 Task: Add Forager Cashewmilk Yogurt Strawberry to the cart.
Action: Mouse pressed left at (16, 80)
Screenshot: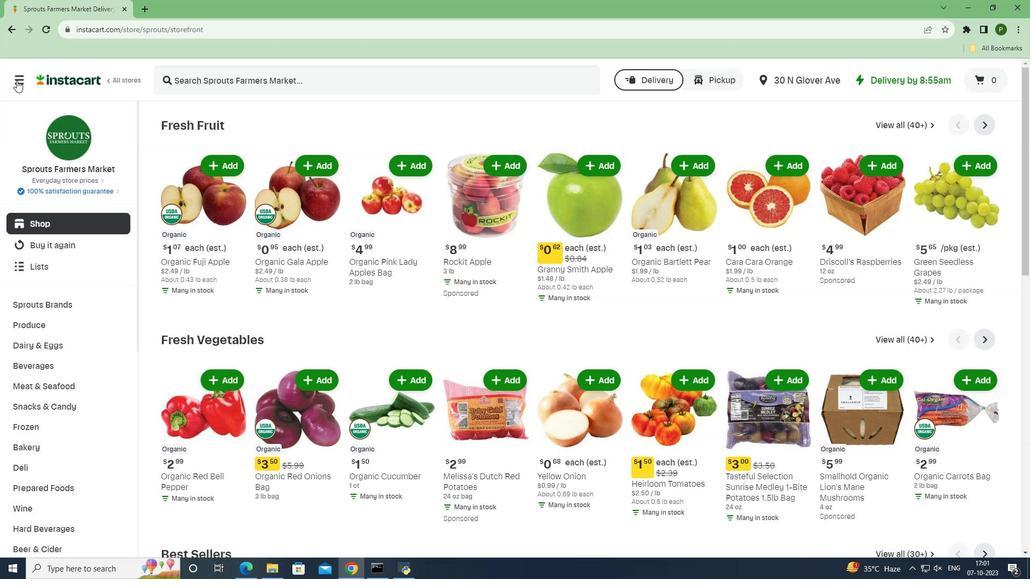 
Action: Mouse moved to (25, 287)
Screenshot: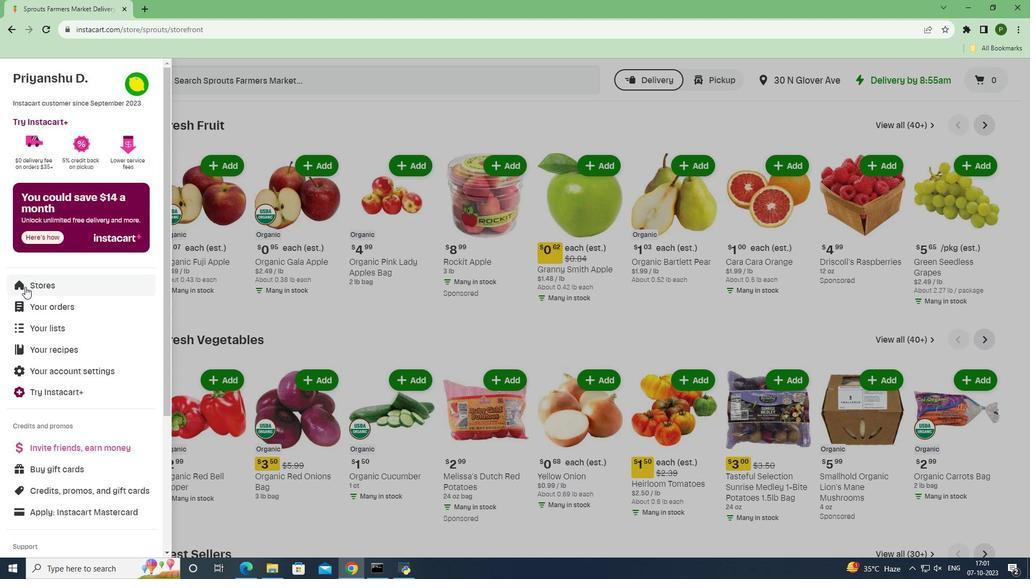 
Action: Mouse pressed left at (25, 287)
Screenshot: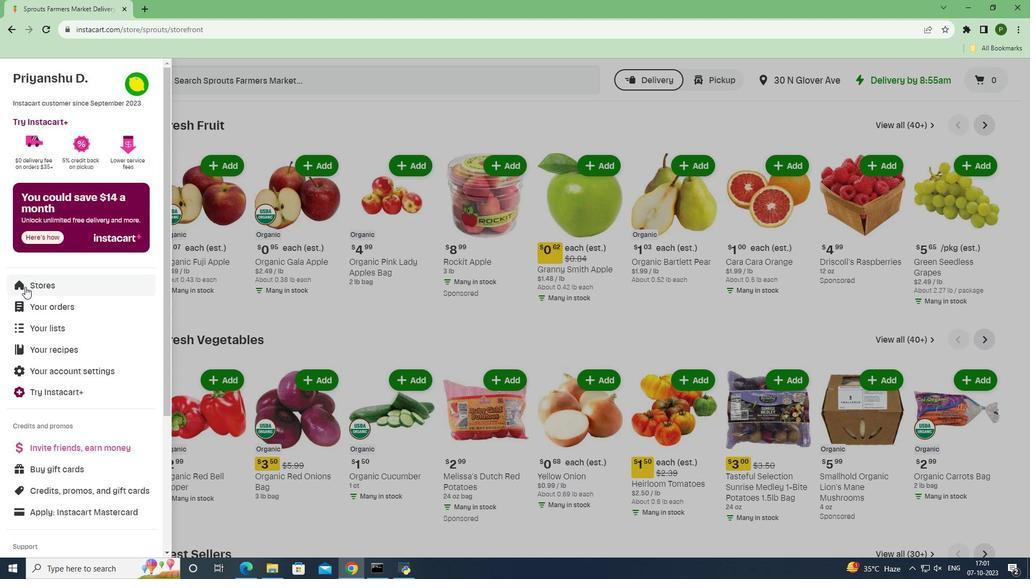
Action: Mouse moved to (246, 122)
Screenshot: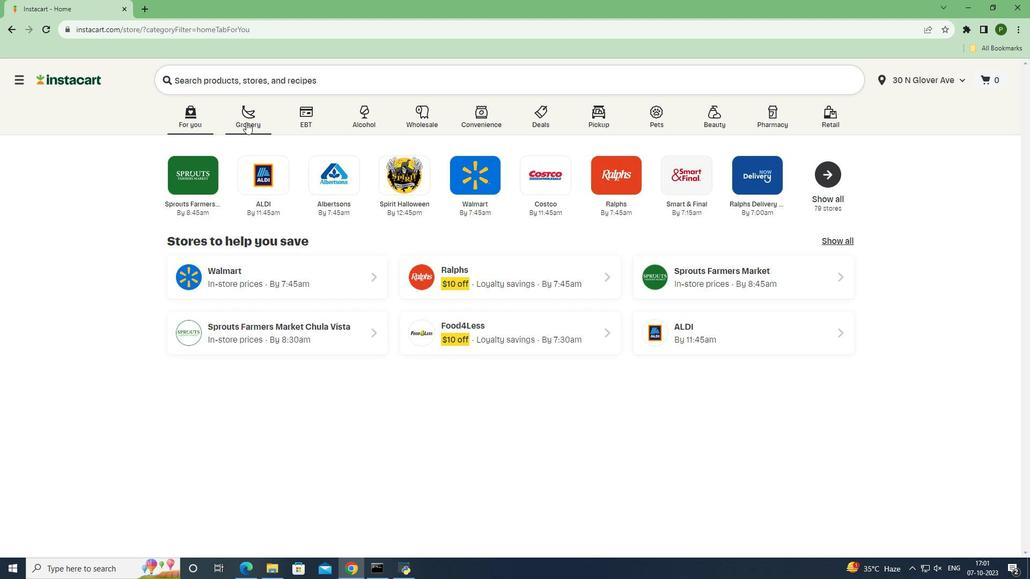 
Action: Mouse pressed left at (246, 122)
Screenshot: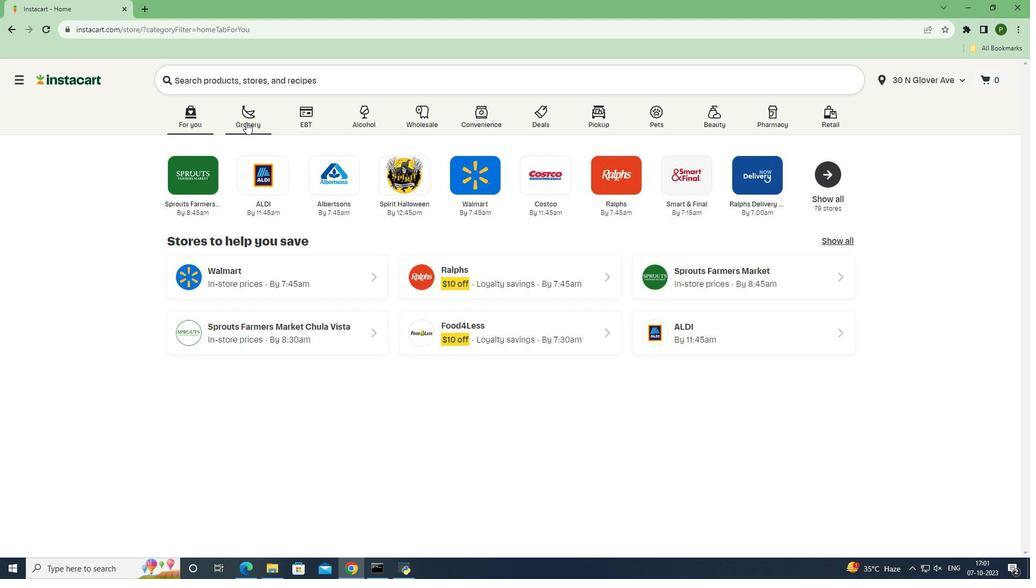 
Action: Mouse moved to (472, 236)
Screenshot: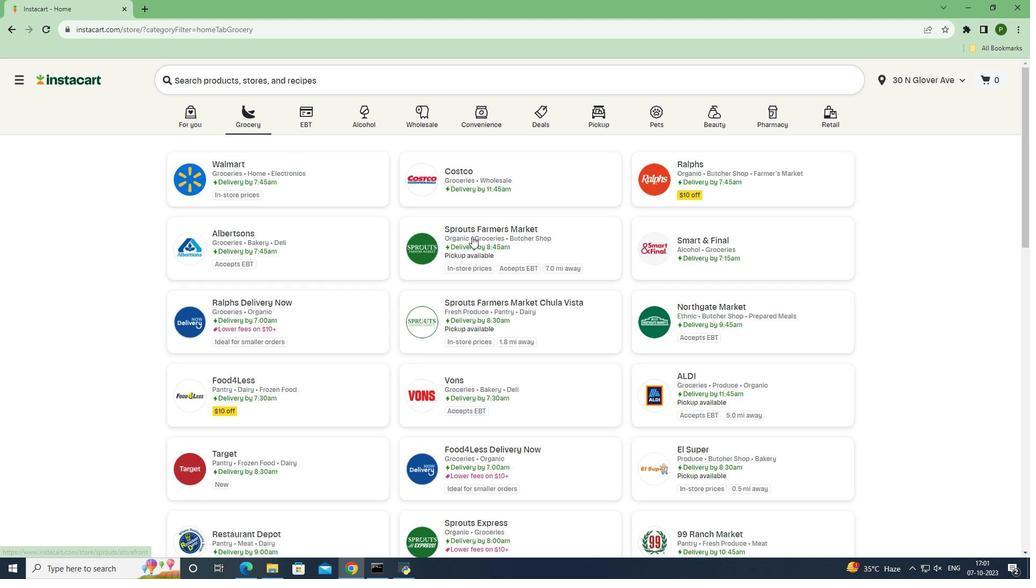
Action: Mouse pressed left at (472, 236)
Screenshot: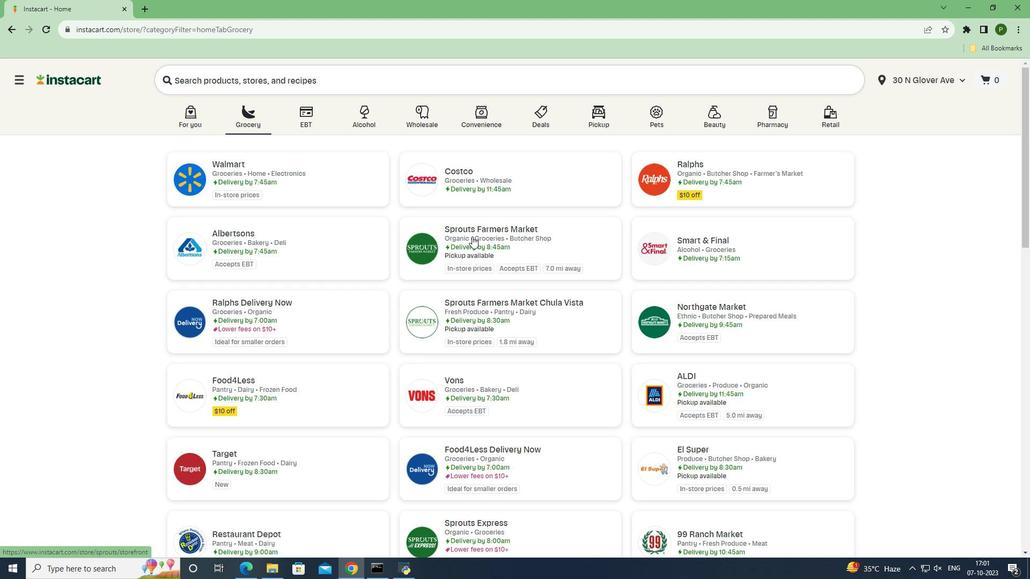 
Action: Mouse moved to (56, 346)
Screenshot: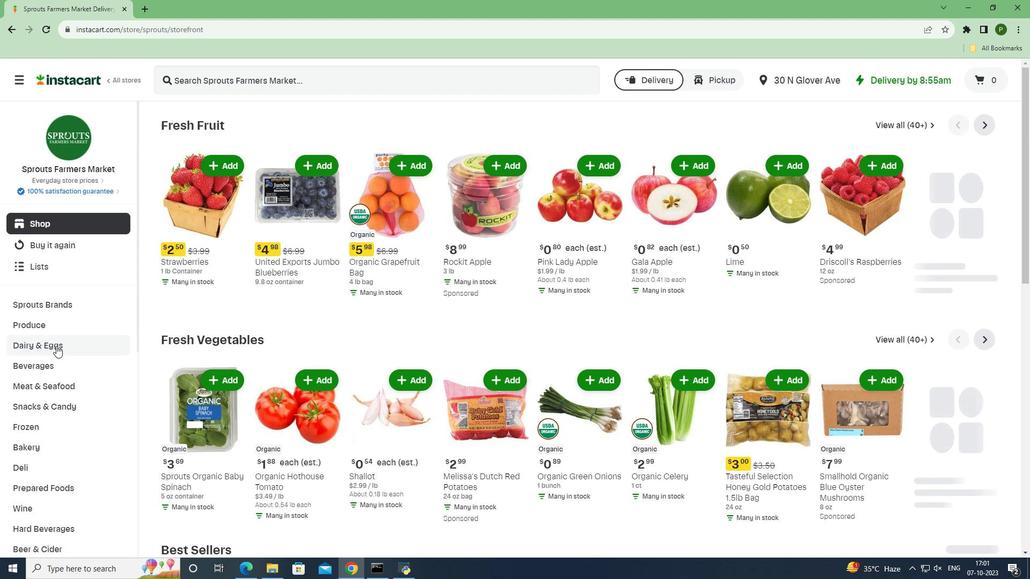 
Action: Mouse pressed left at (56, 346)
Screenshot: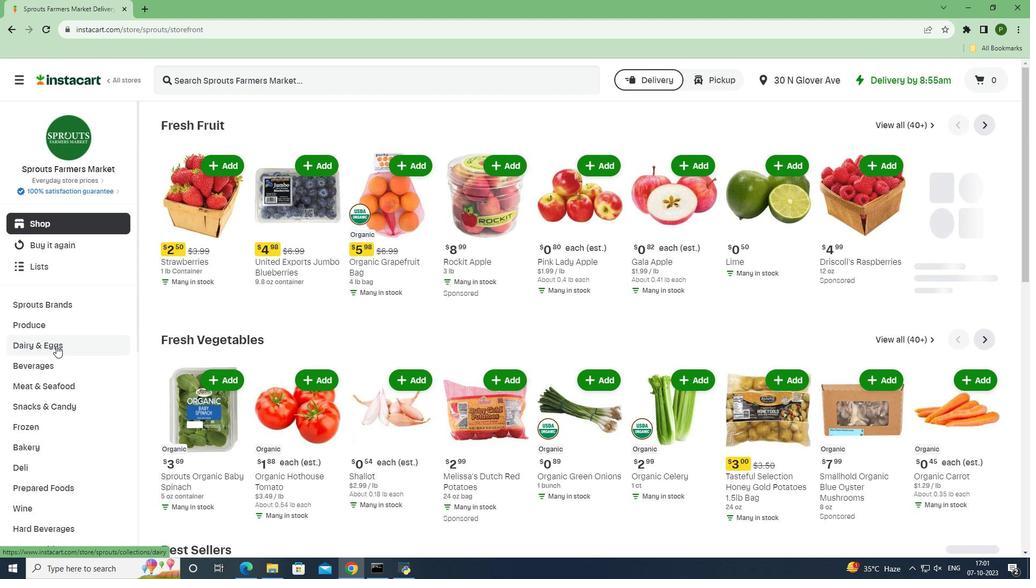 
Action: Mouse moved to (30, 424)
Screenshot: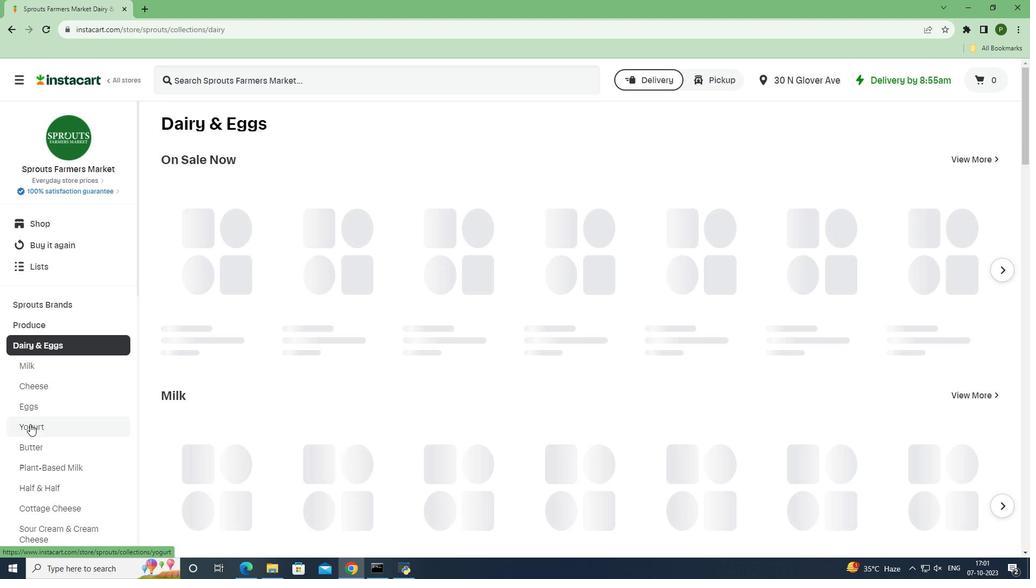
Action: Mouse pressed left at (30, 424)
Screenshot: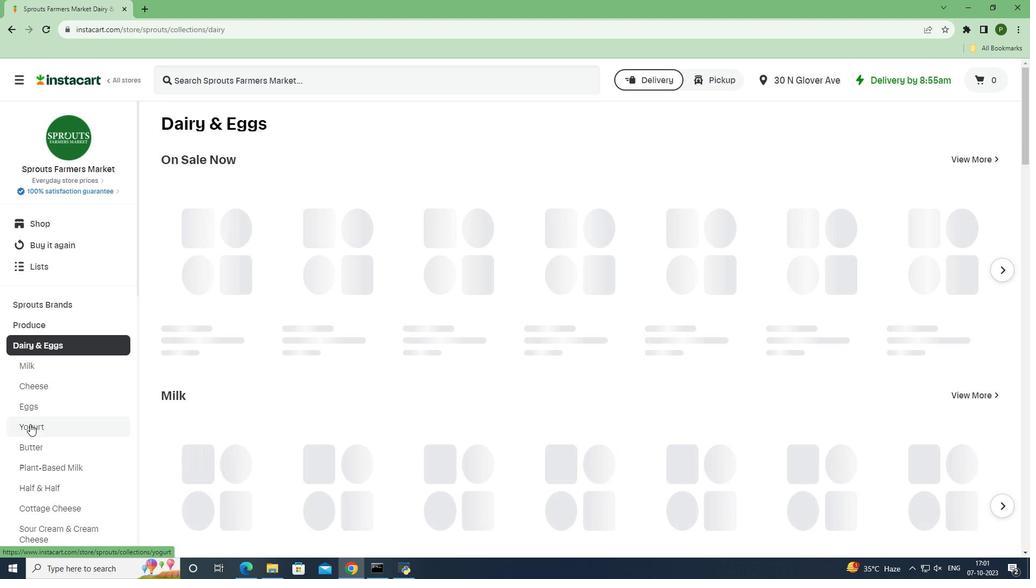 
Action: Mouse moved to (237, 82)
Screenshot: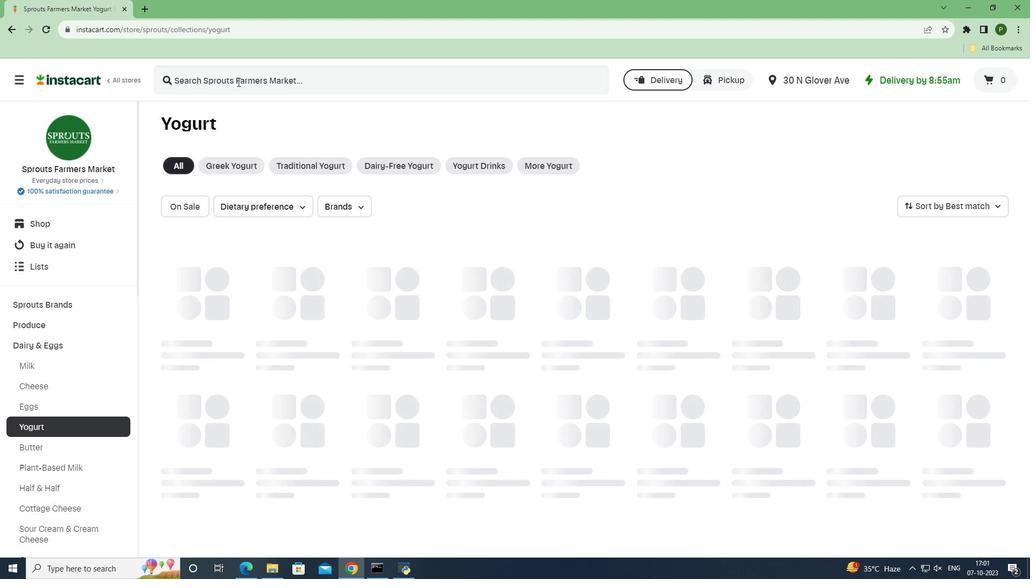 
Action: Mouse pressed left at (237, 82)
Screenshot: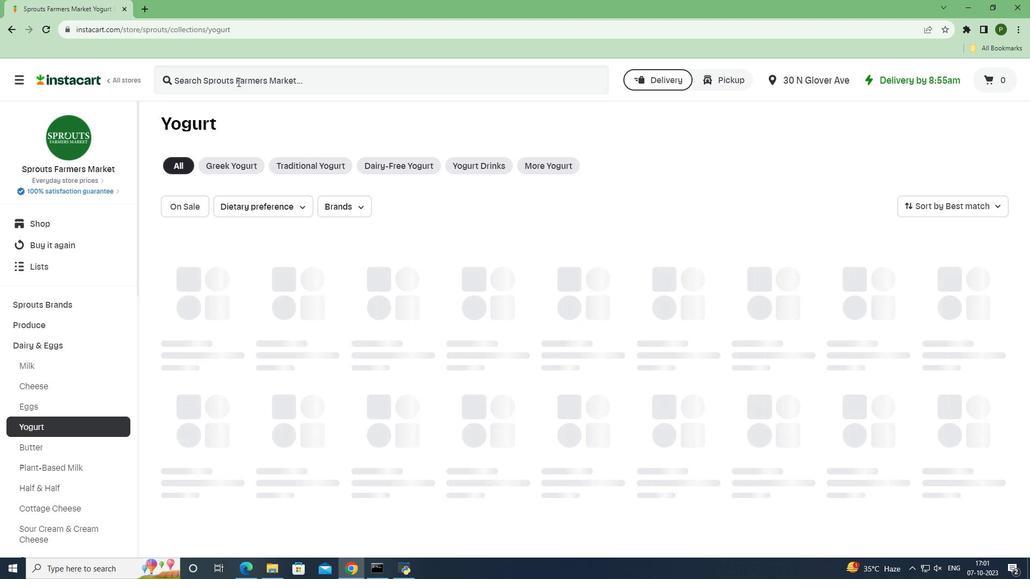 
Action: Key pressed <Key.caps_lock>F<Key.caps_lock>orager<Key.space><Key.caps_lock>C<Key.caps_lock>ashewmilk<Key.space><Key.caps_lock>Y<Key.caps_lock>ogurt<Key.space><Key.caps_lock>S<Key.caps_lock>trawberry<Key.space><Key.enter>
Screenshot: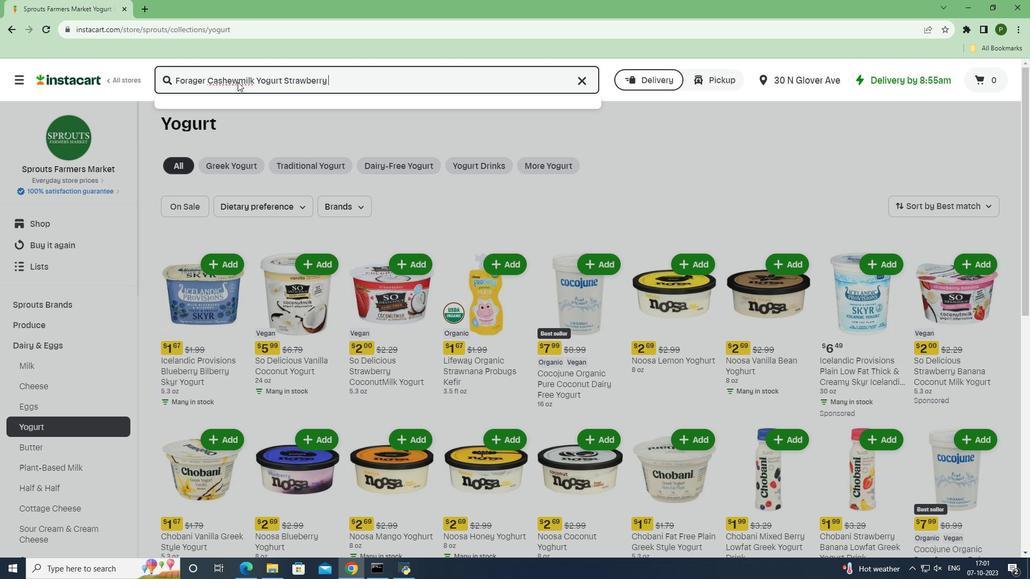 
Action: Mouse moved to (300, 197)
Screenshot: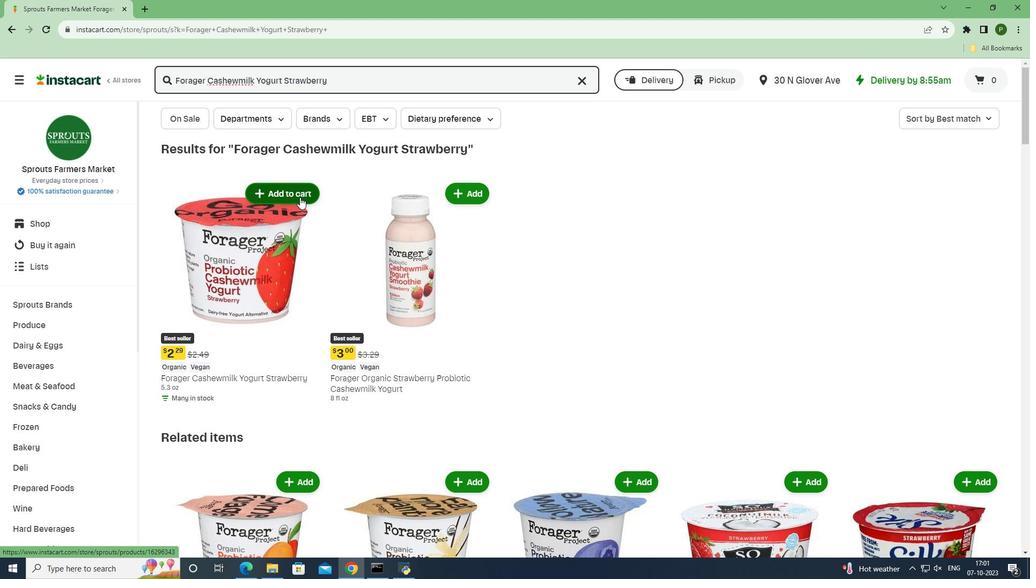 
Action: Mouse pressed left at (300, 197)
Screenshot: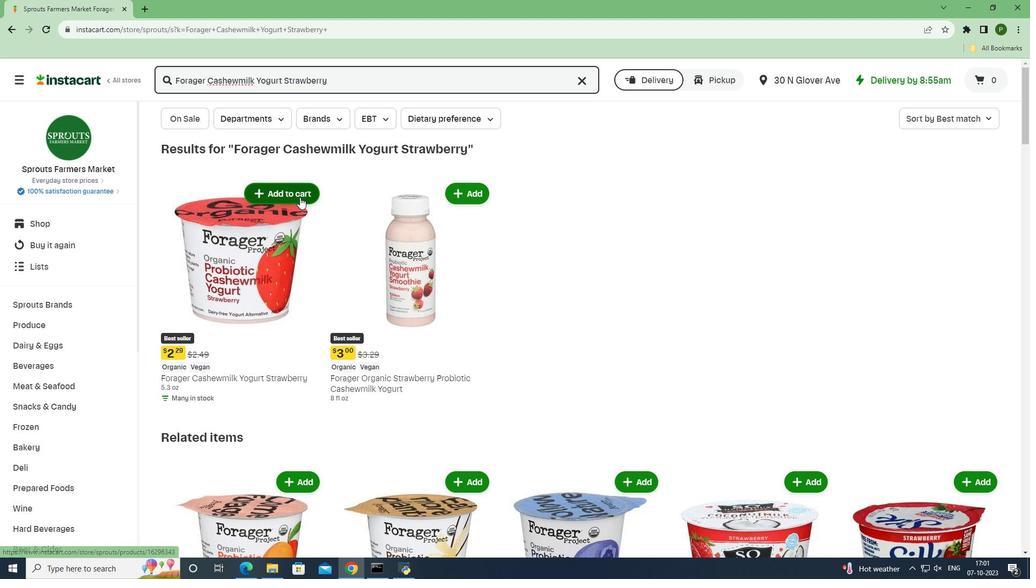 
Action: Mouse moved to (527, 338)
Screenshot: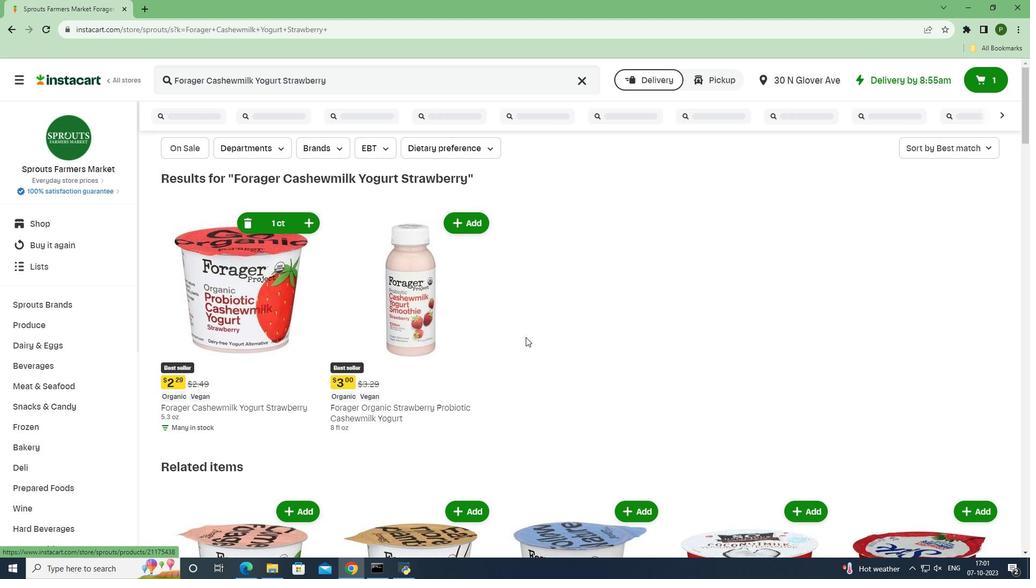 
